 Task: Filter calendar events by the 'Red category'.
Action: Mouse moved to (12, 50)
Screenshot: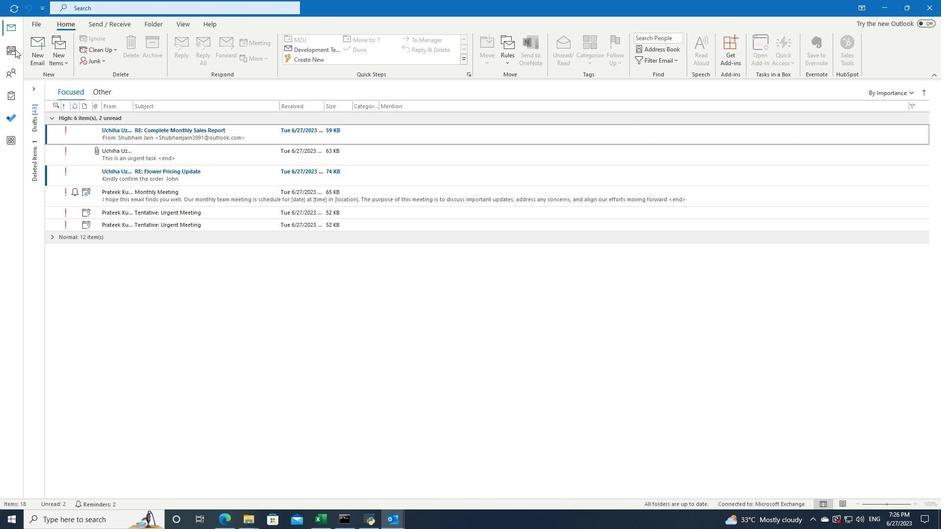 
Action: Mouse pressed left at (12, 50)
Screenshot: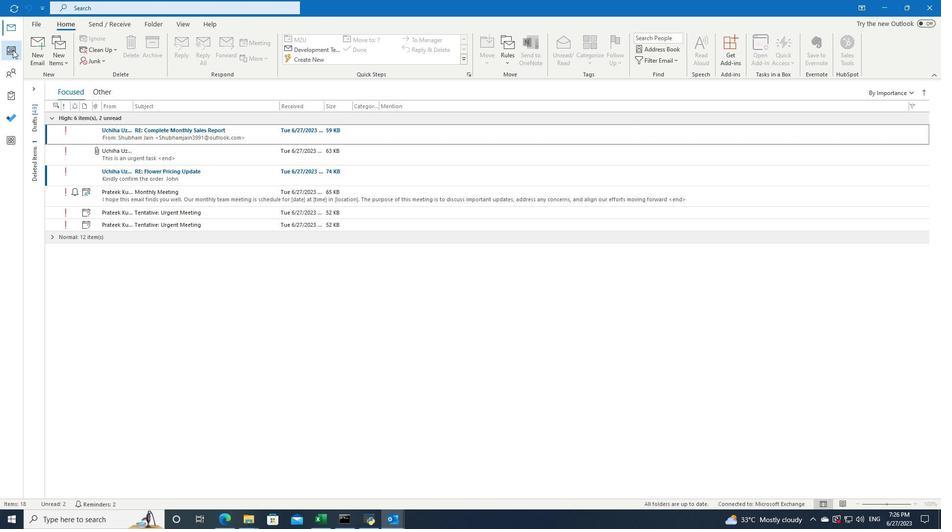 
Action: Mouse moved to (288, 9)
Screenshot: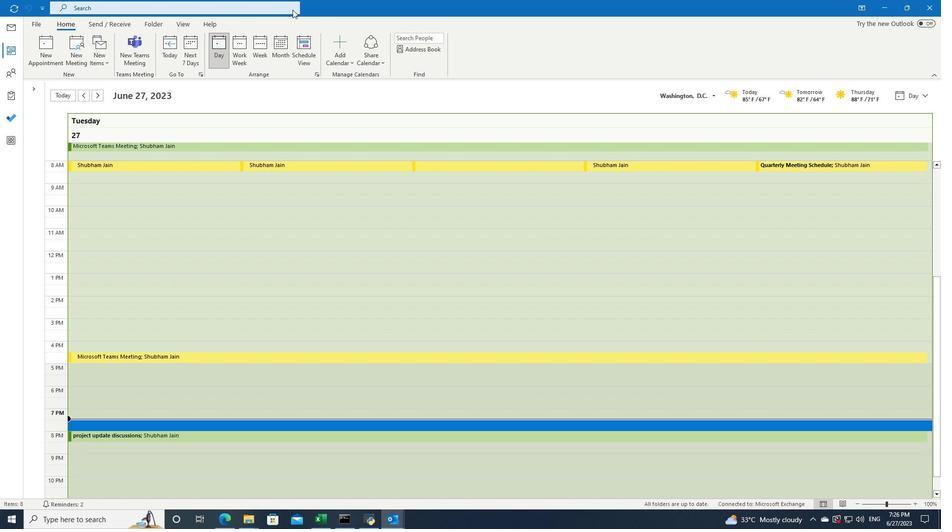 
Action: Mouse pressed left at (288, 9)
Screenshot: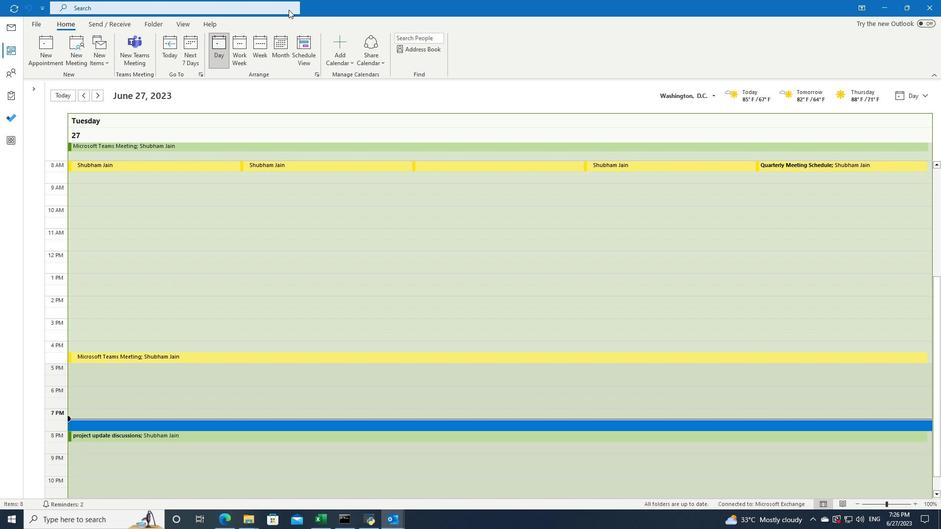 
Action: Mouse moved to (330, 7)
Screenshot: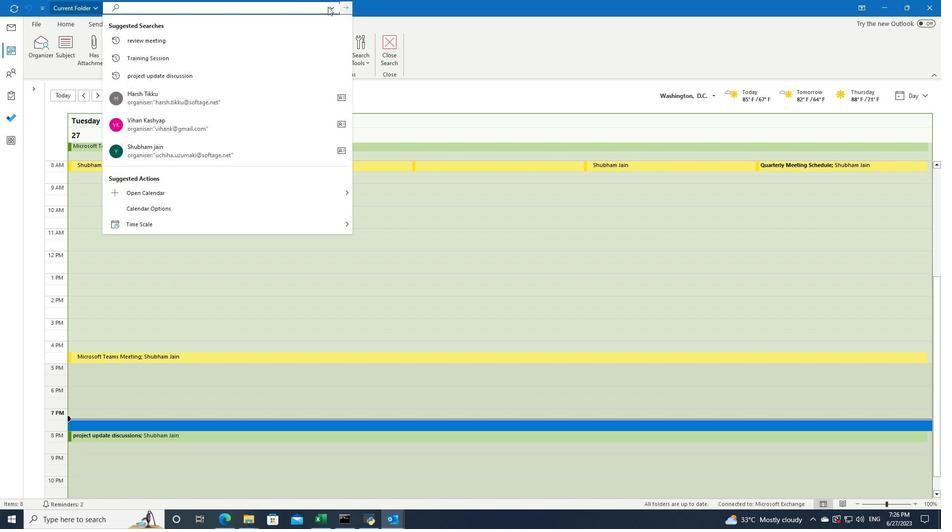 
Action: Mouse pressed left at (330, 7)
Screenshot: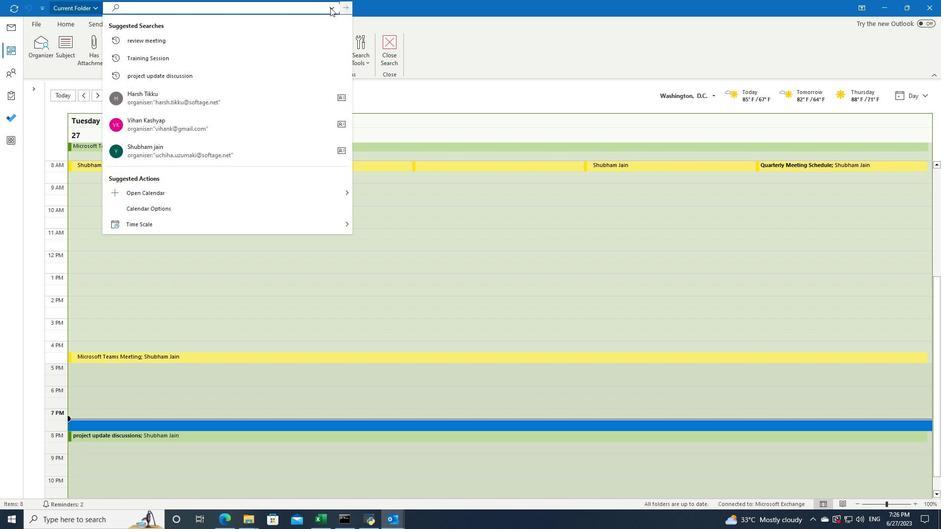 
Action: Mouse moved to (339, 68)
Screenshot: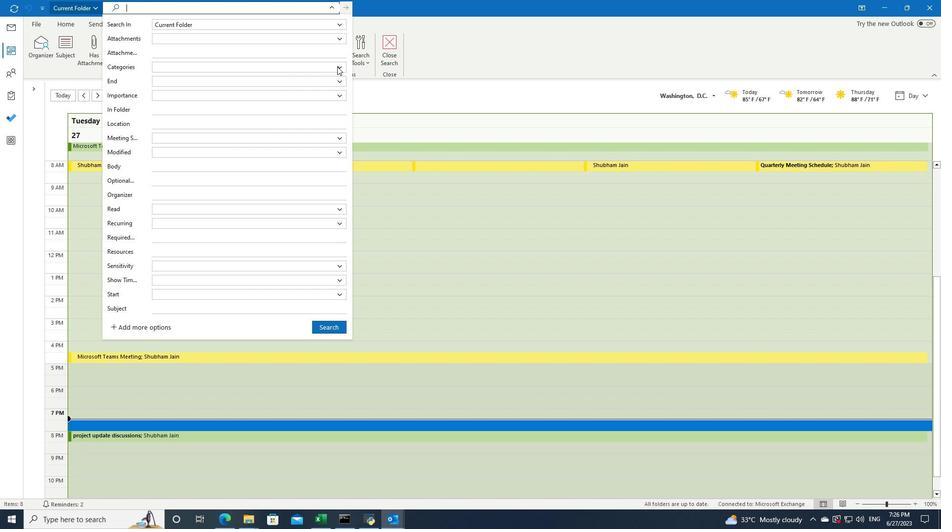 
Action: Mouse pressed left at (339, 68)
Screenshot: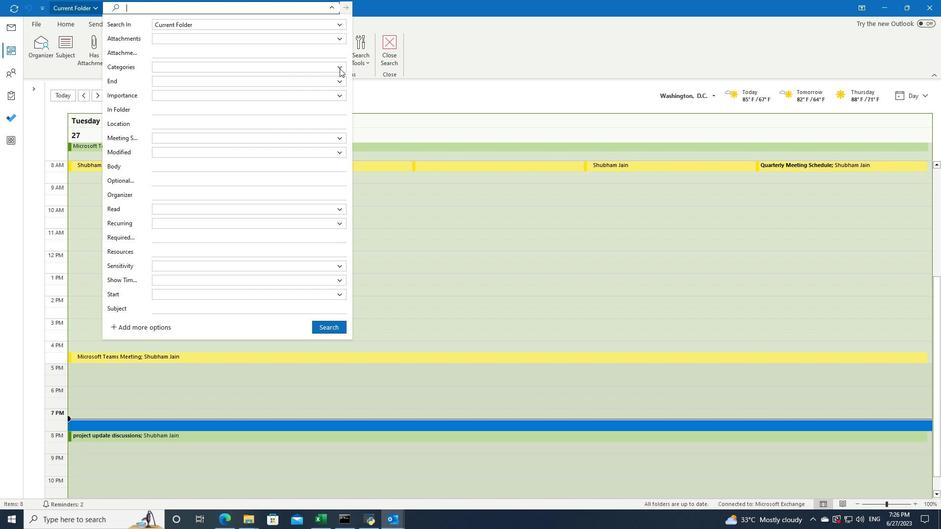 
Action: Mouse moved to (210, 157)
Screenshot: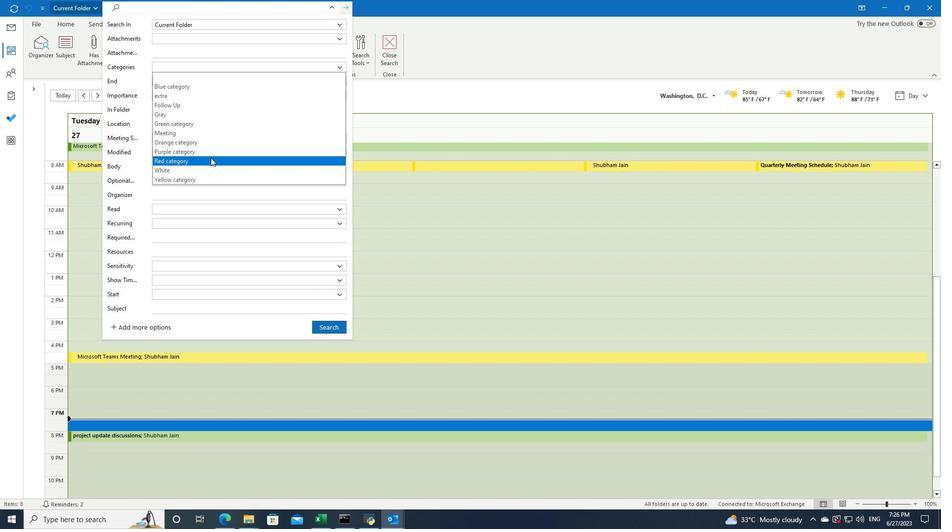 
Action: Mouse pressed left at (210, 157)
Screenshot: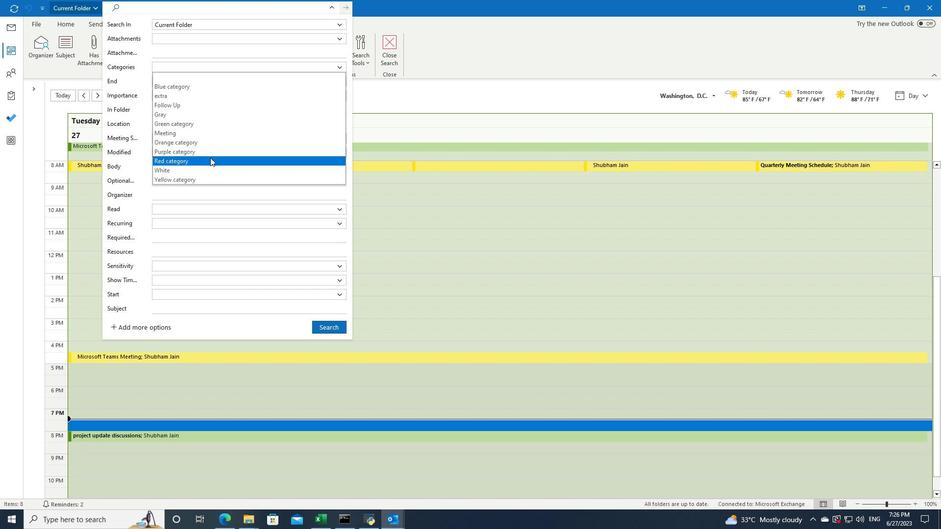 
Action: Mouse moved to (323, 324)
Screenshot: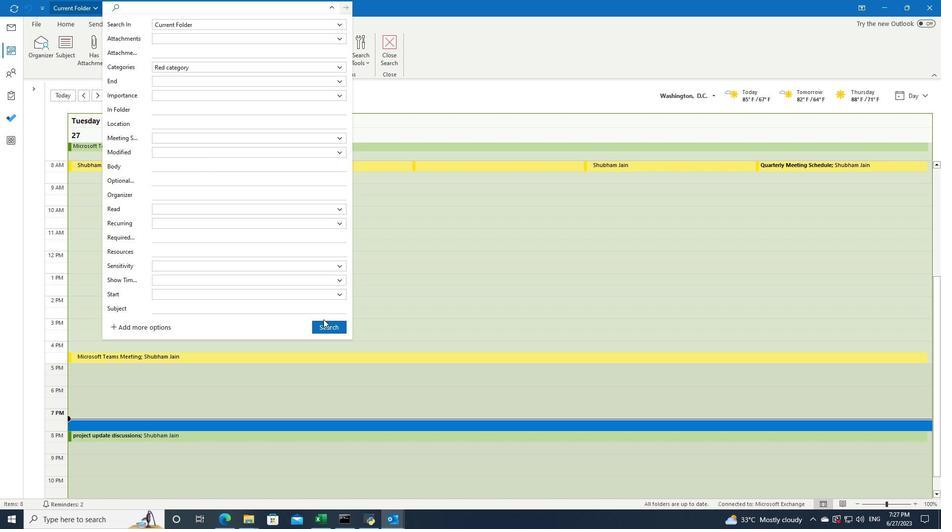 
Action: Mouse pressed left at (323, 324)
Screenshot: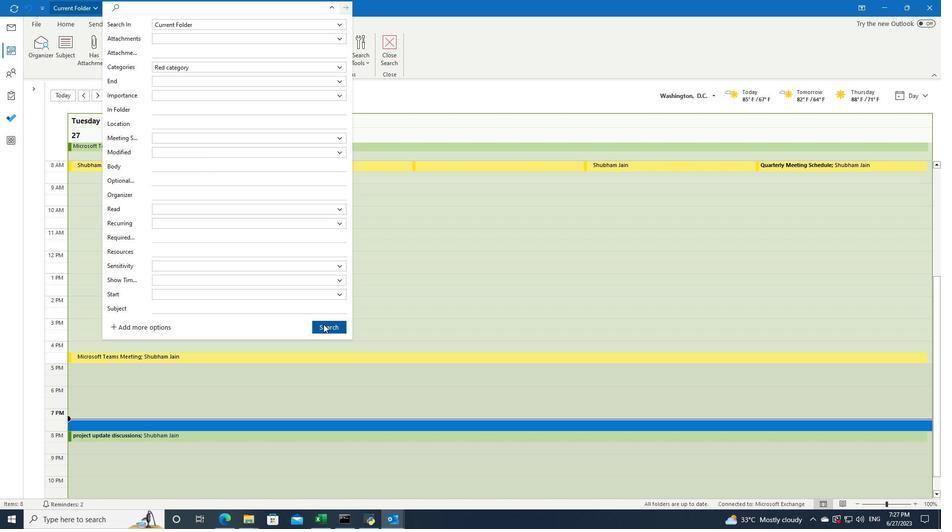 
